 Task: Start in the project Wavelength the sprint 'Expedition', with a duration of 2 weeks.
Action: Mouse moved to (216, 64)
Screenshot: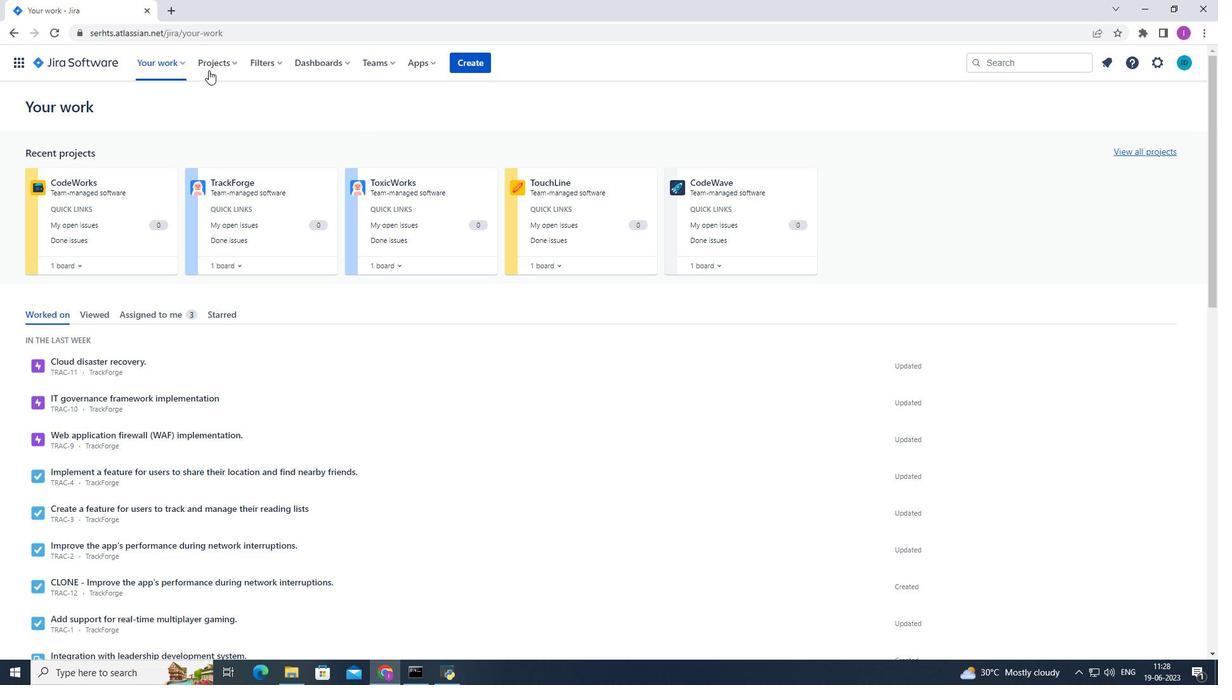 
Action: Mouse pressed left at (216, 64)
Screenshot: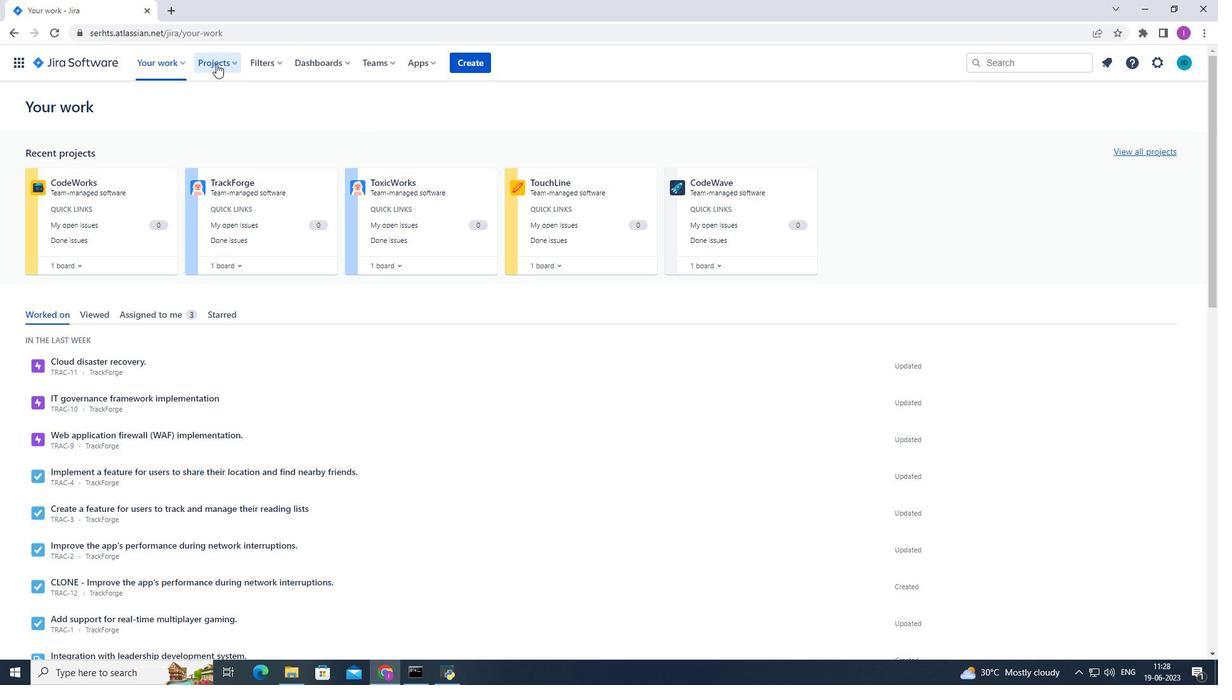 
Action: Mouse moved to (247, 108)
Screenshot: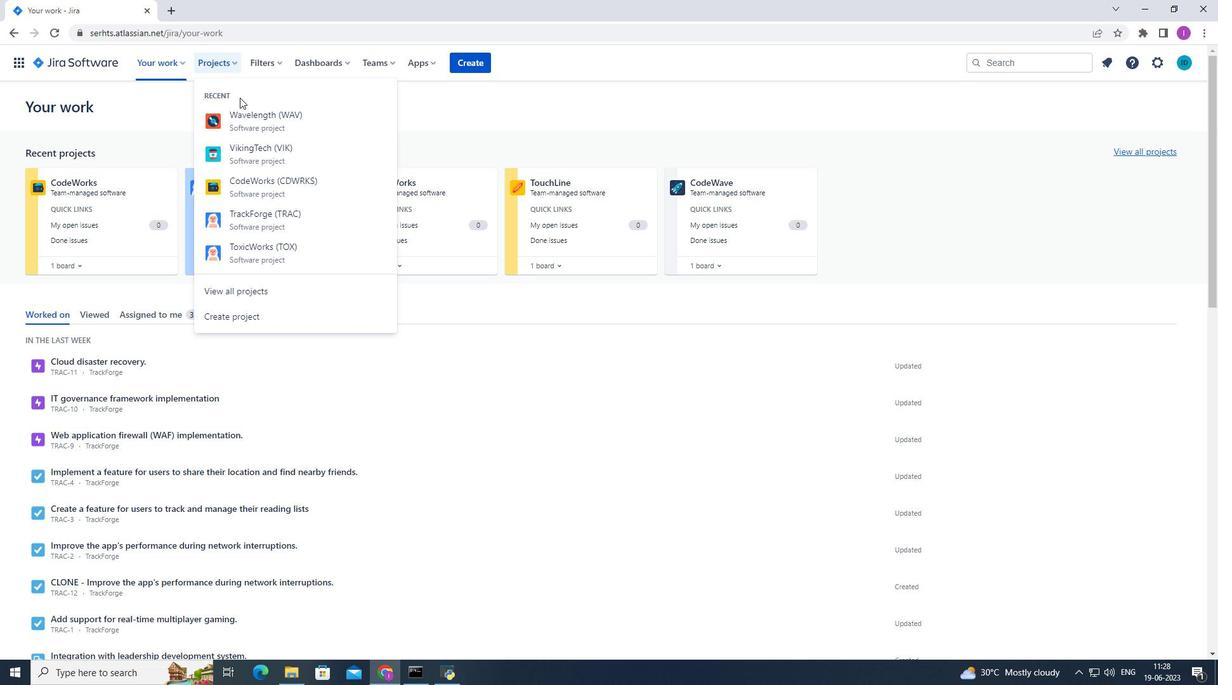 
Action: Mouse pressed left at (247, 108)
Screenshot: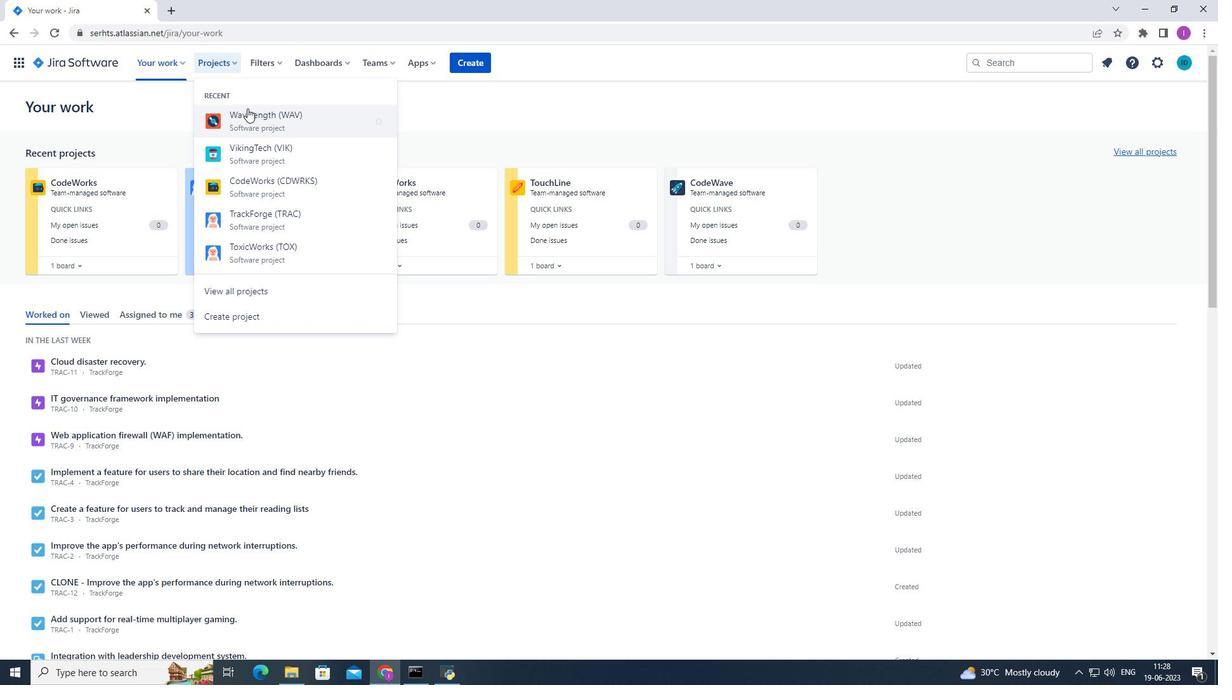 
Action: Mouse moved to (49, 190)
Screenshot: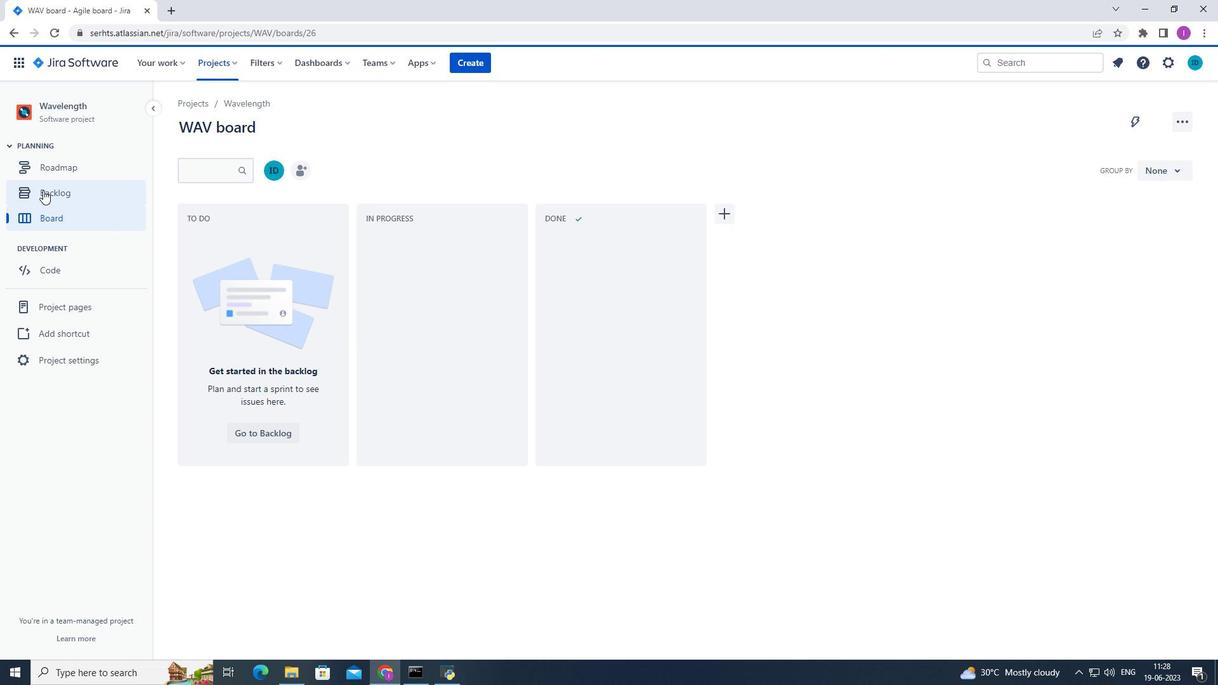
Action: Mouse pressed left at (49, 190)
Screenshot: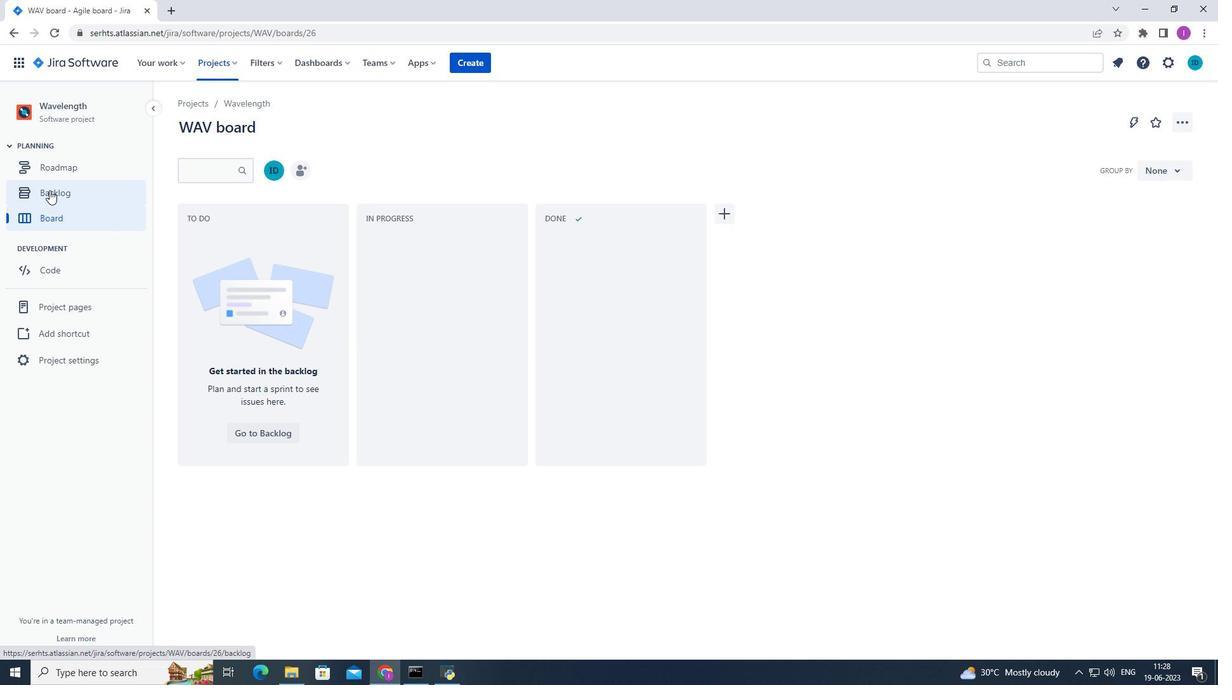 
Action: Mouse moved to (1133, 199)
Screenshot: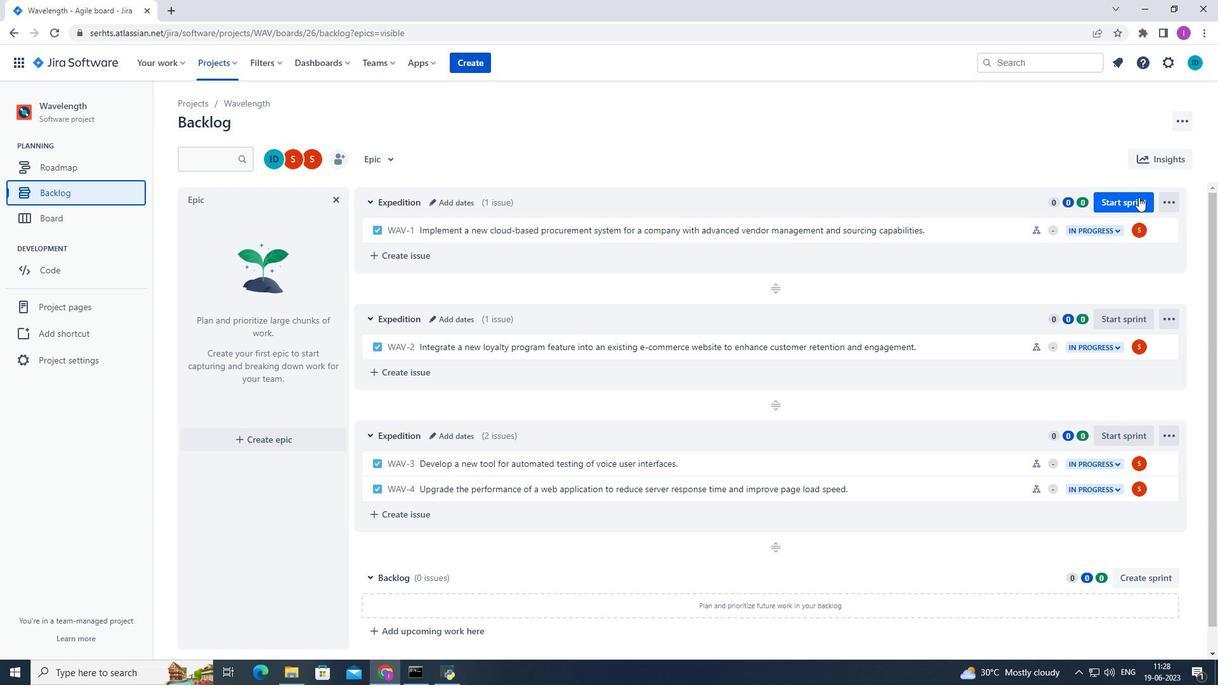 
Action: Mouse pressed left at (1133, 199)
Screenshot: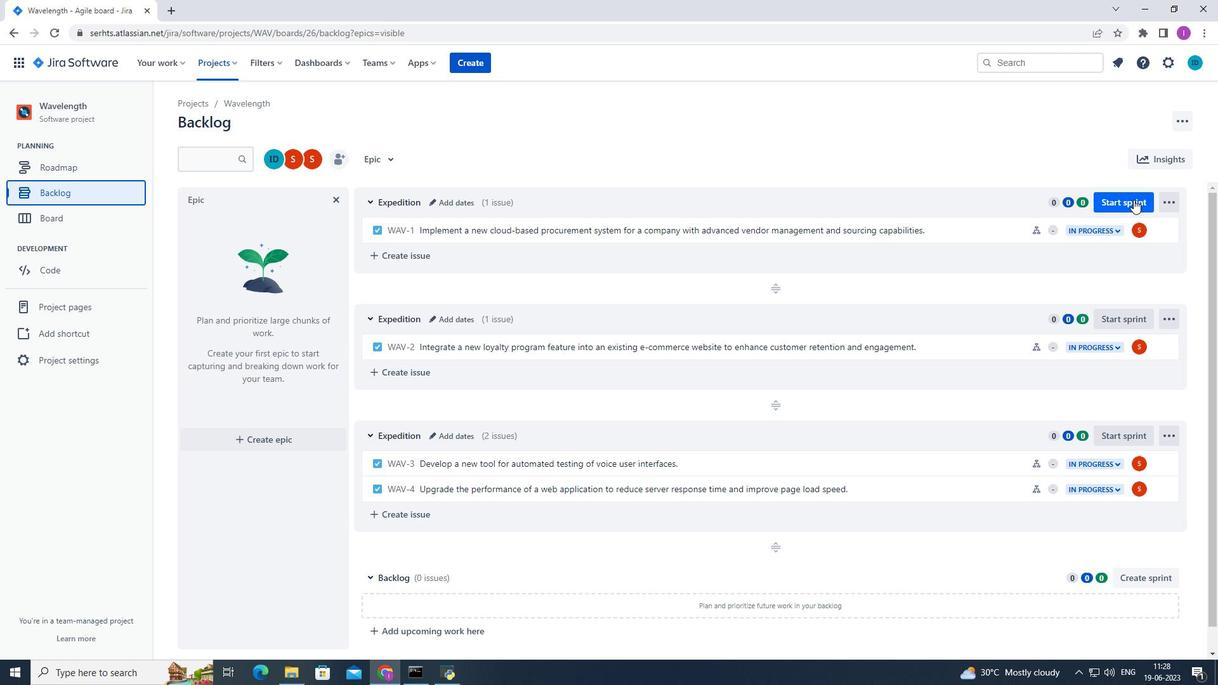 
Action: Mouse moved to (578, 222)
Screenshot: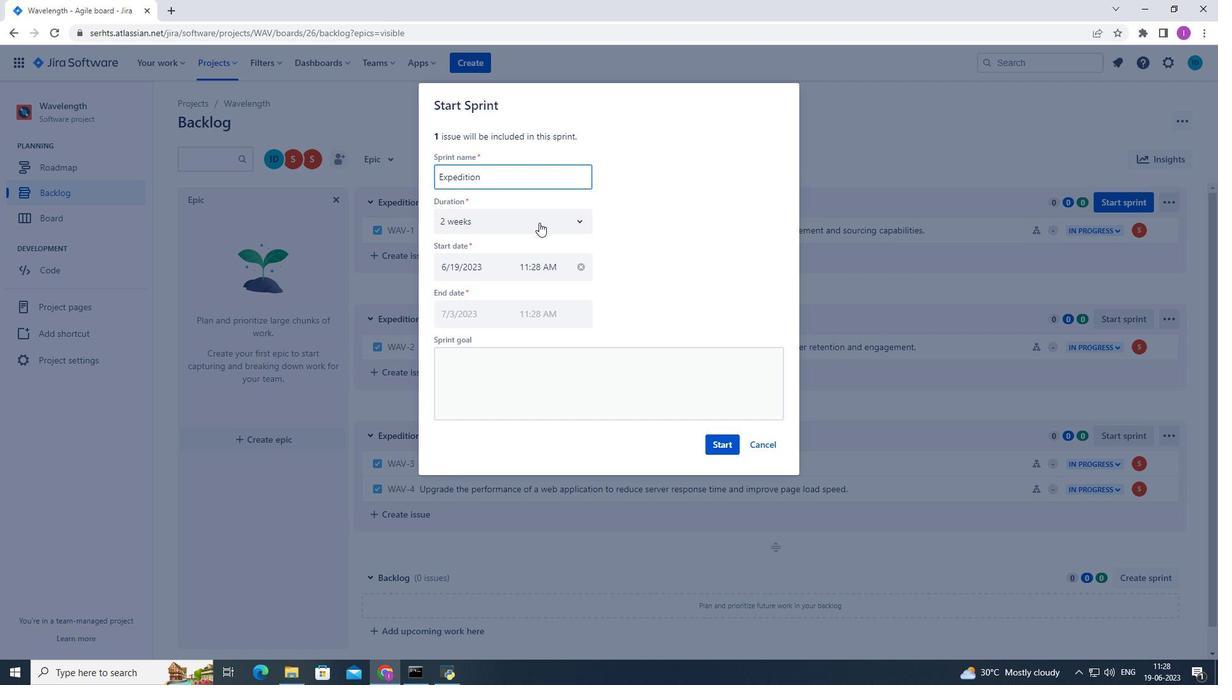
Action: Mouse pressed left at (578, 222)
Screenshot: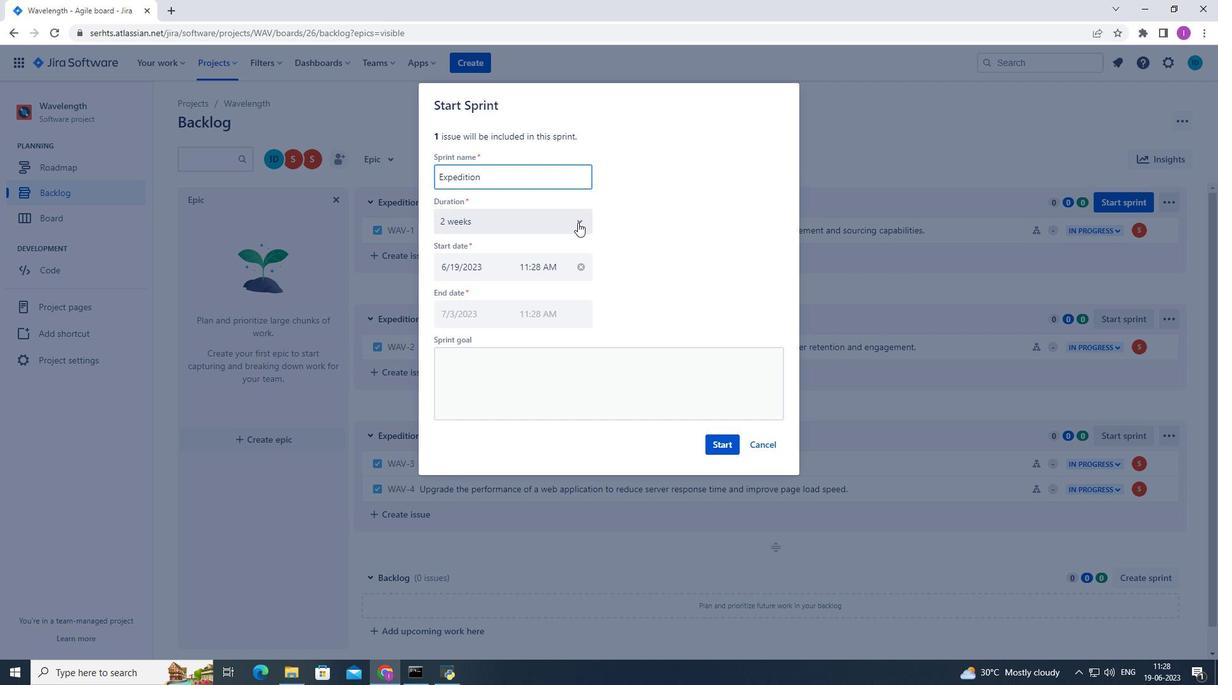 
Action: Mouse moved to (486, 272)
Screenshot: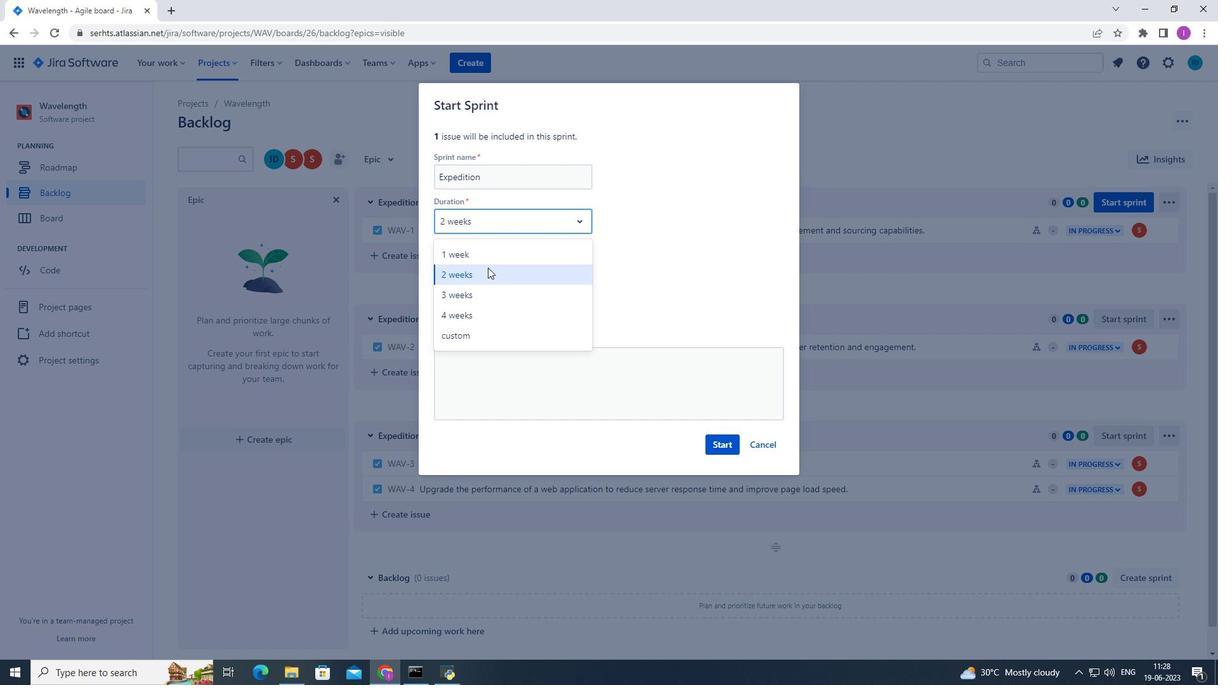 
Action: Mouse pressed left at (486, 272)
Screenshot: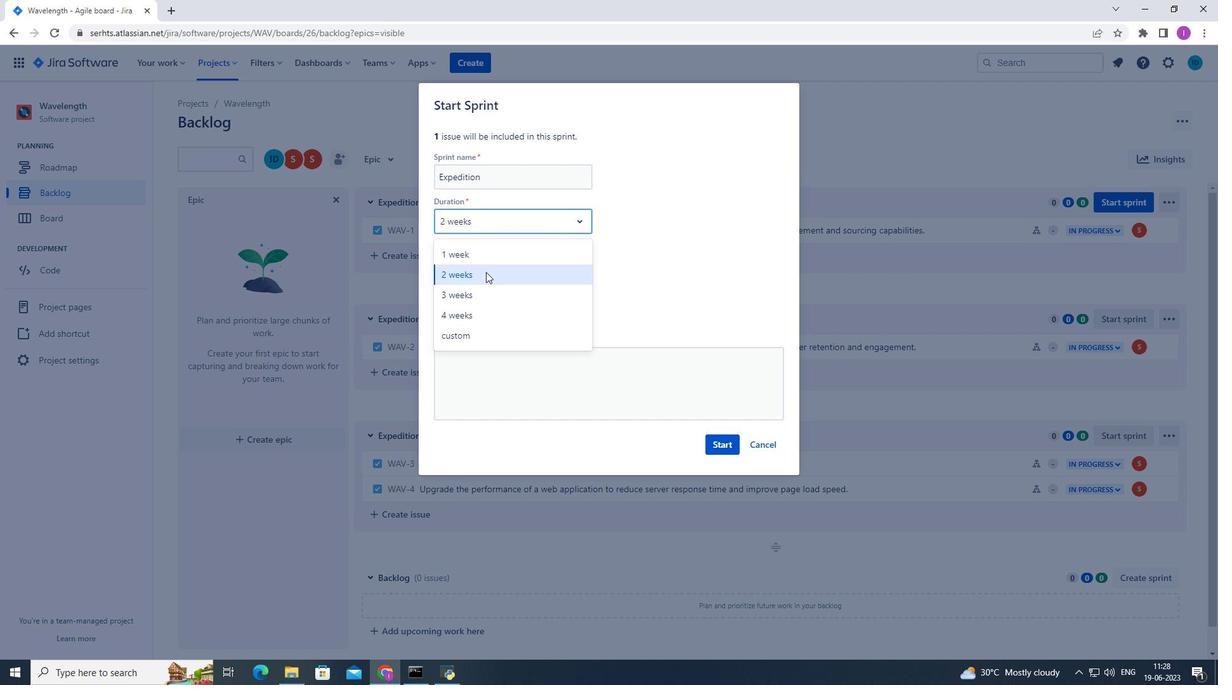 
Action: Mouse moved to (727, 443)
Screenshot: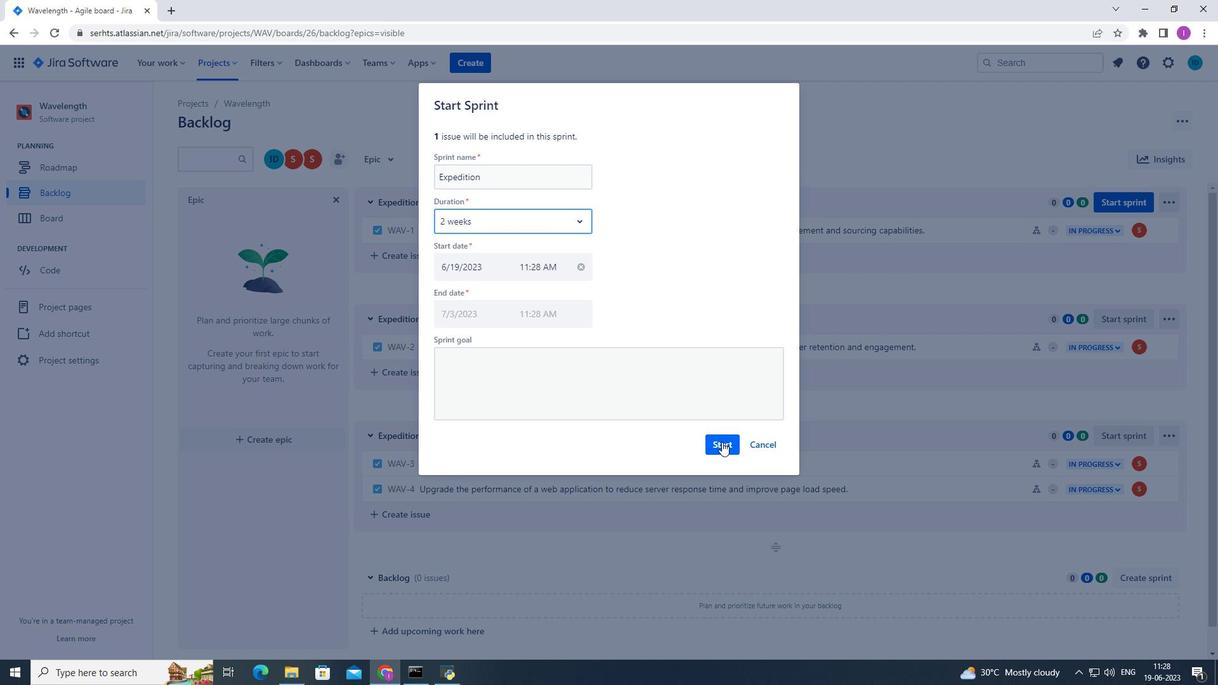 
Action: Mouse pressed left at (727, 443)
Screenshot: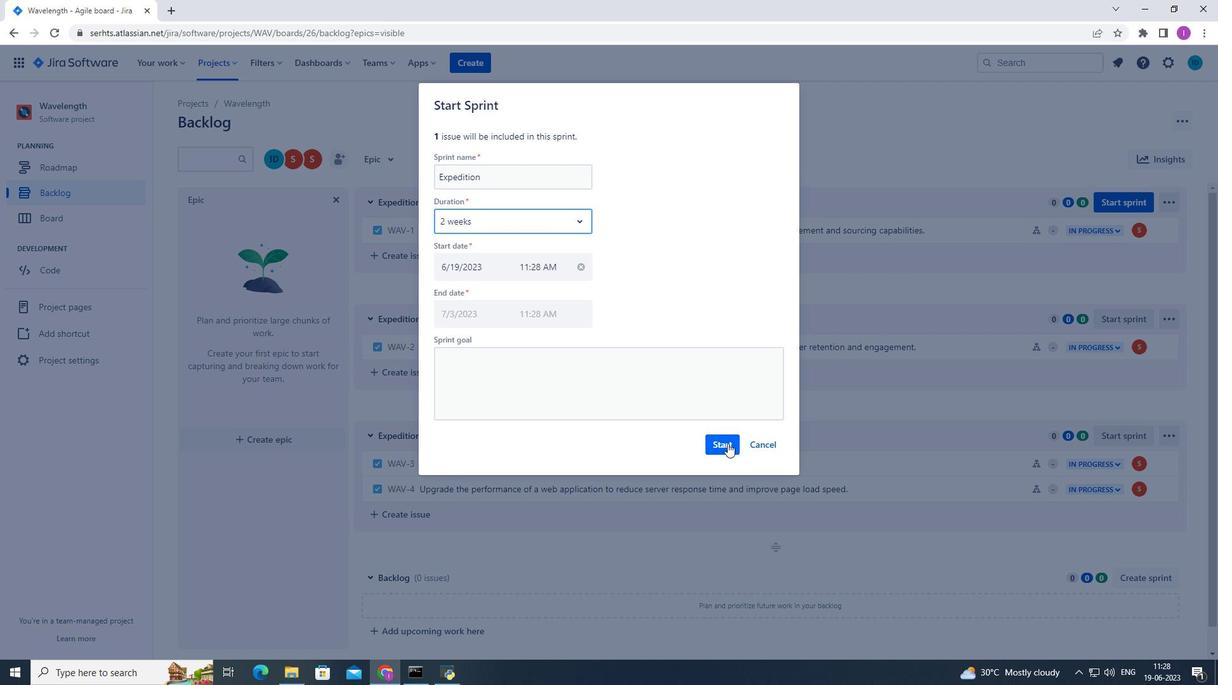 
Action: Mouse moved to (16, 30)
Screenshot: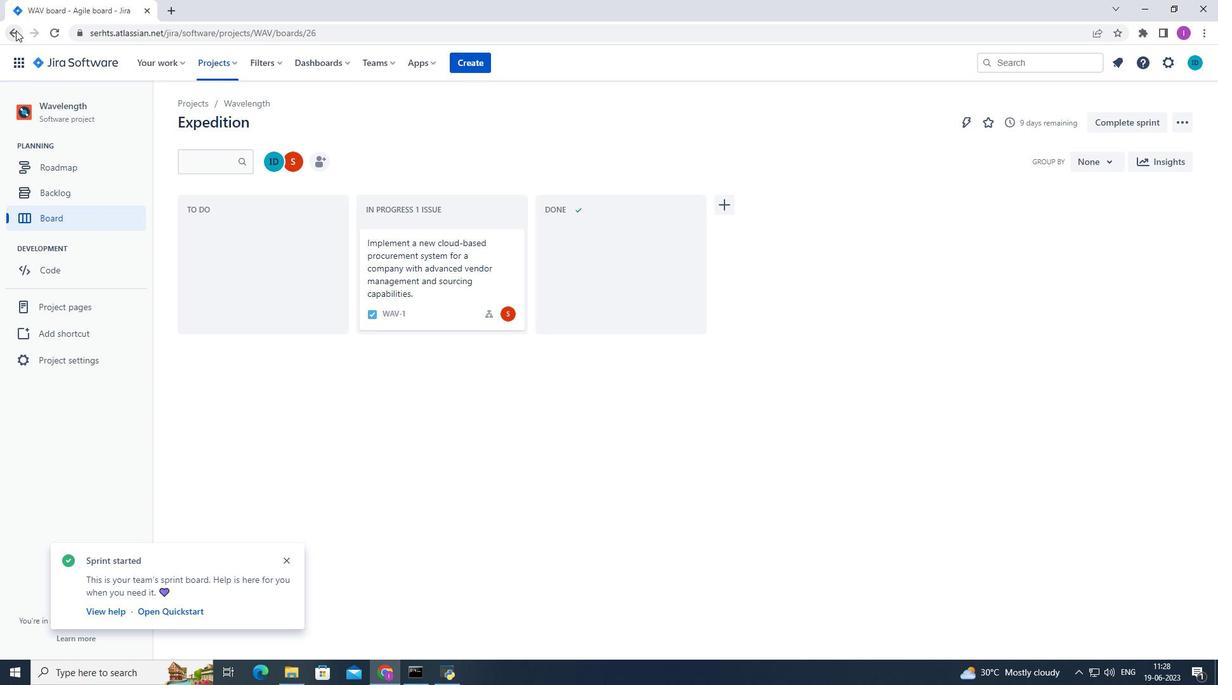 
